 Task: Use the formula "MINUTE" in spreadsheet "Project portfolio".
Action: Mouse moved to (264, 248)
Screenshot: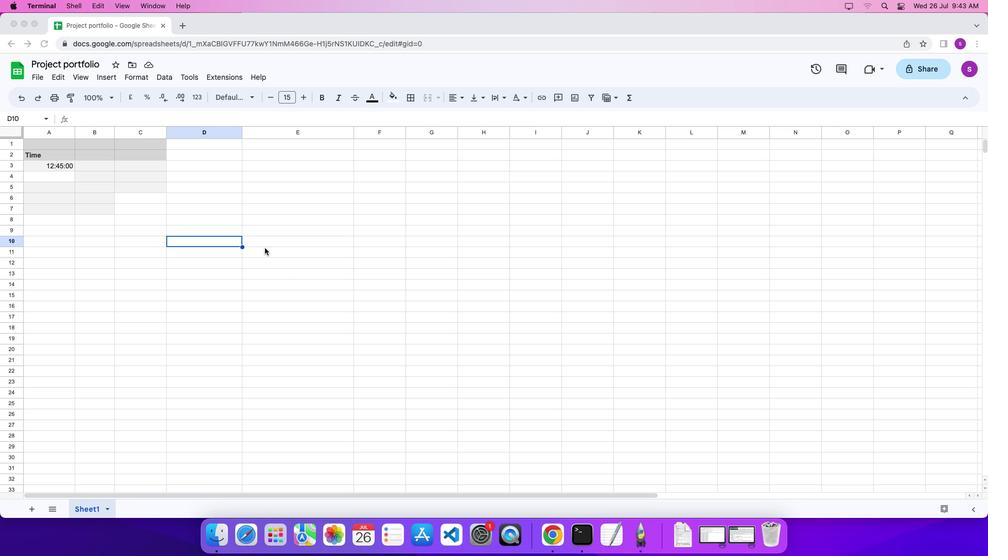 
Action: Mouse pressed left at (264, 248)
Screenshot: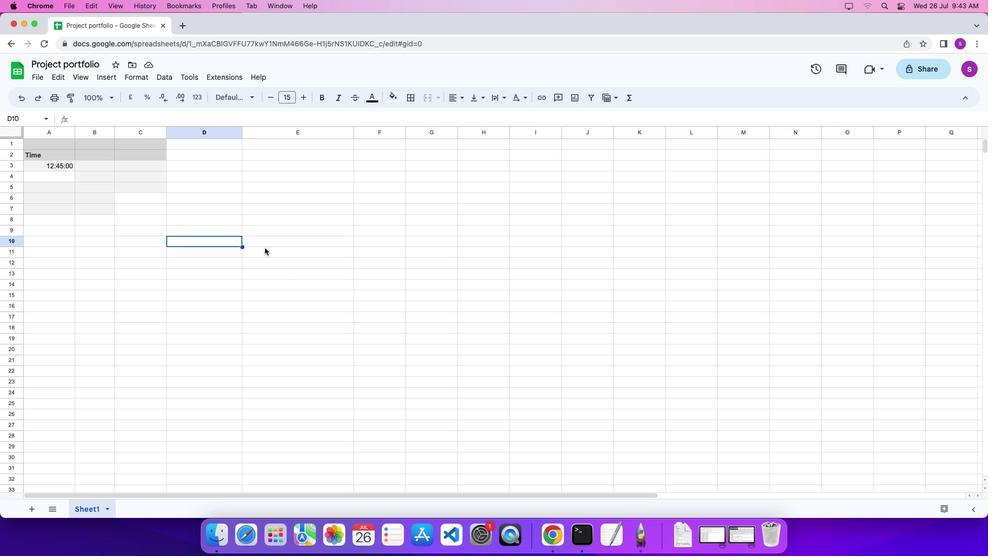 
Action: Mouse pressed left at (264, 248)
Screenshot: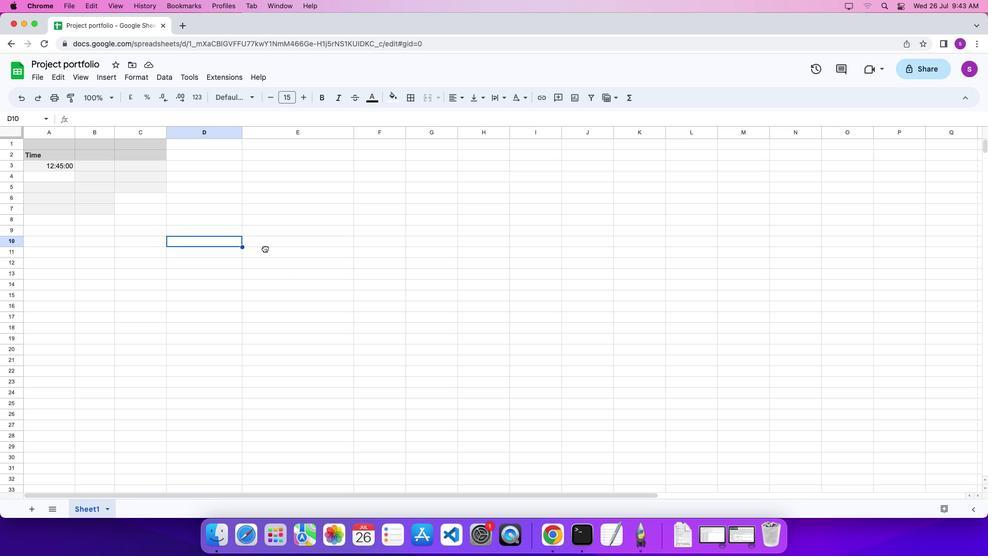 
Action: Key pressed '='
Screenshot: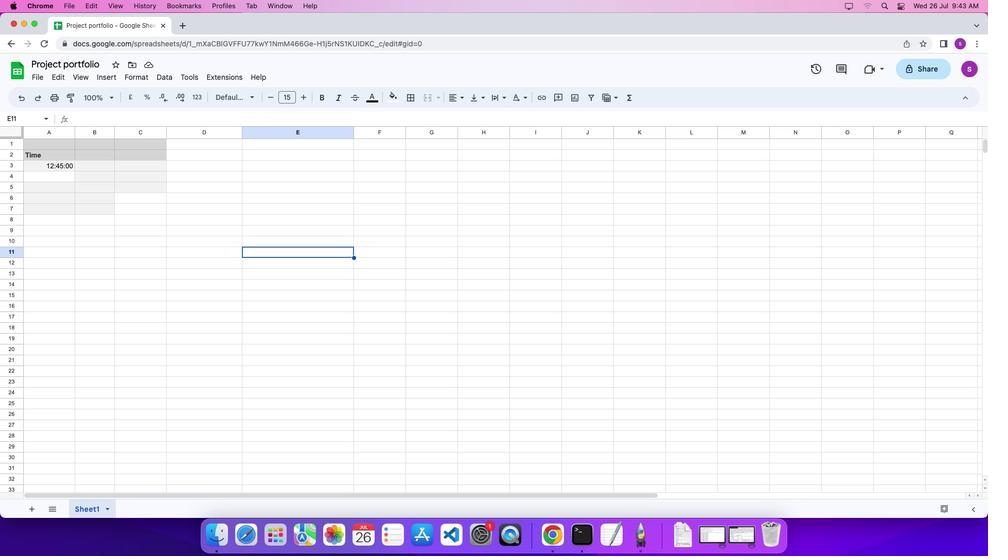 
Action: Mouse moved to (627, 97)
Screenshot: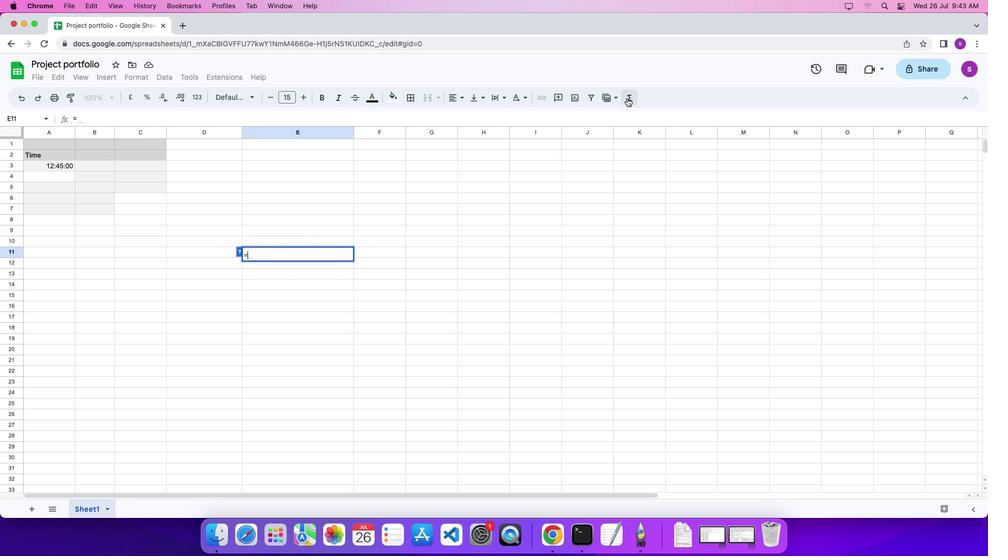 
Action: Mouse pressed left at (627, 97)
Screenshot: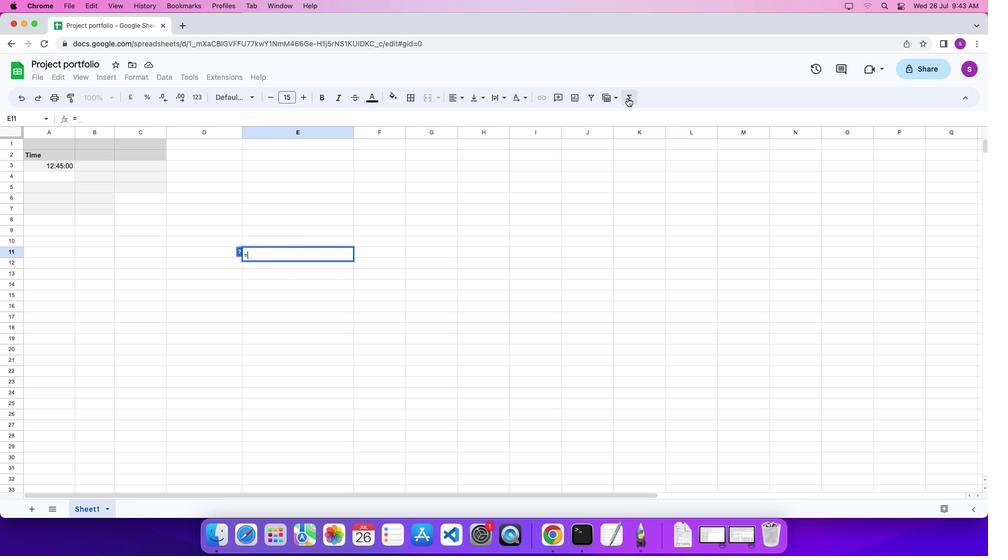 
Action: Mouse moved to (785, 468)
Screenshot: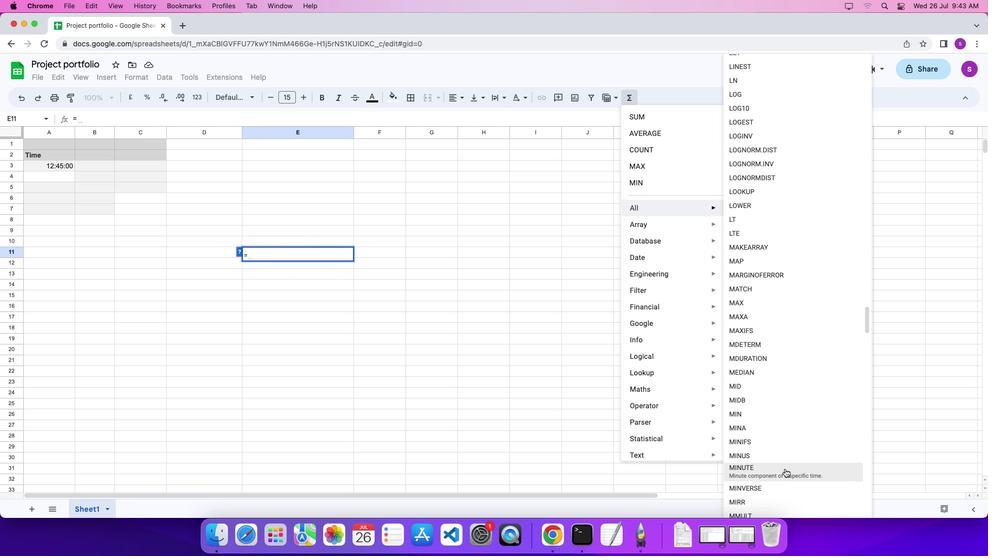
Action: Mouse pressed left at (785, 468)
Screenshot: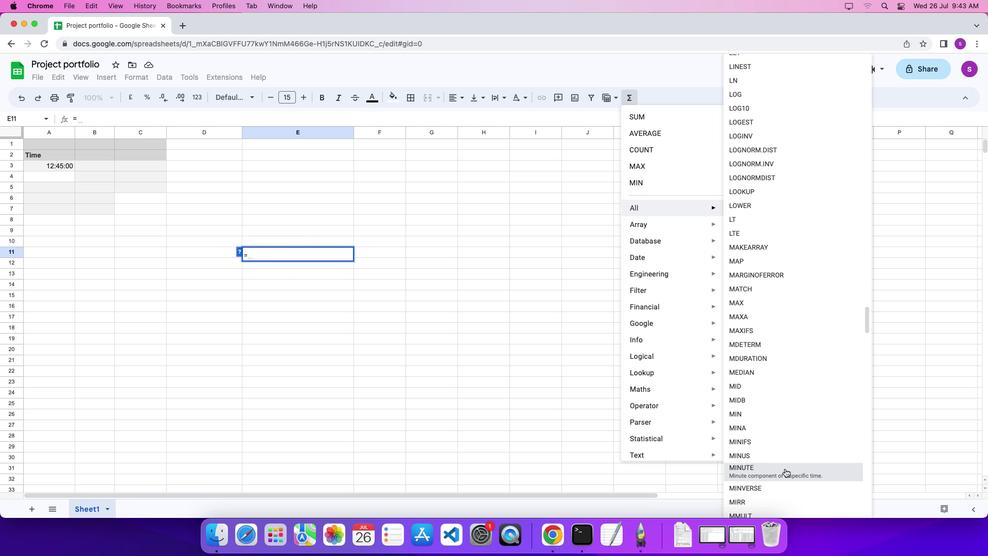 
Action: Mouse moved to (38, 164)
Screenshot: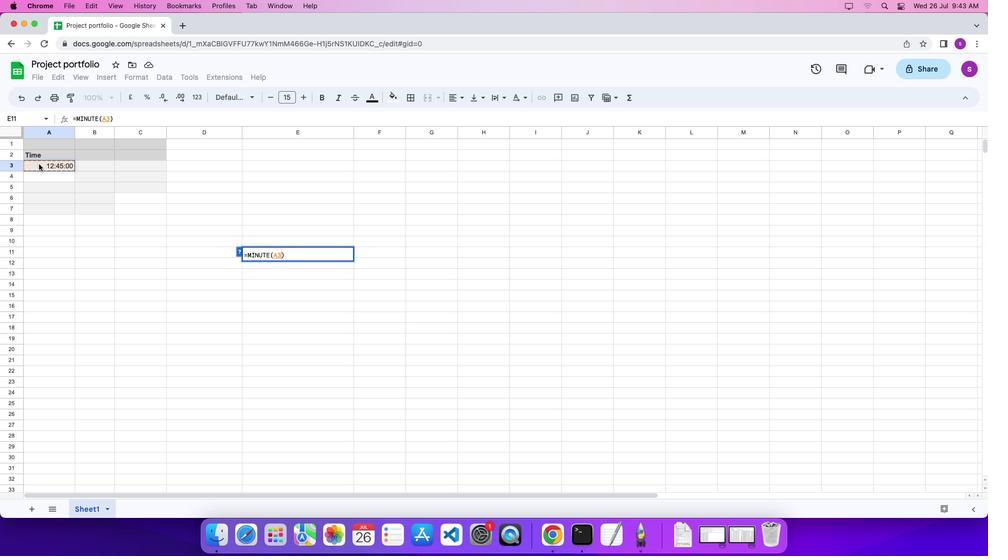 
Action: Mouse pressed left at (38, 164)
Screenshot: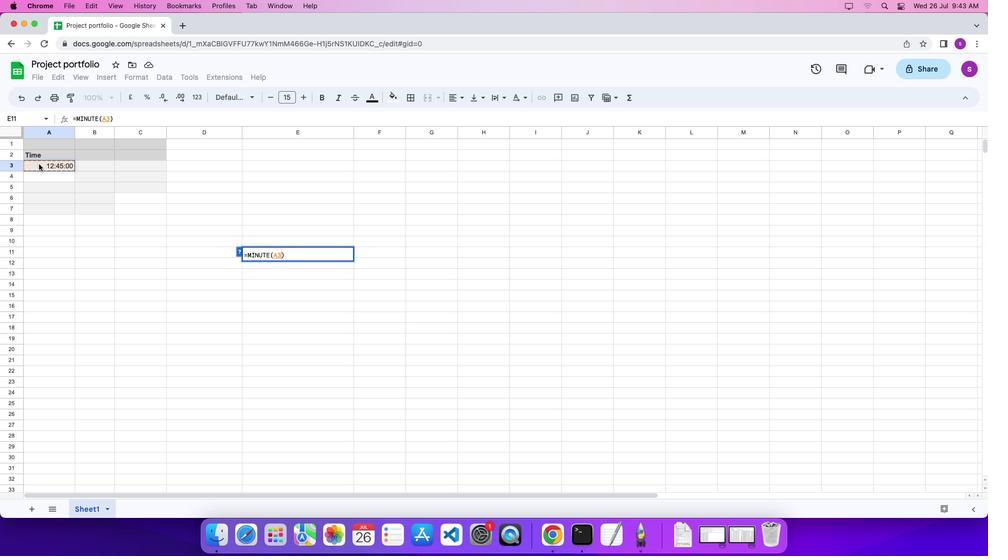 
Action: Mouse moved to (39, 164)
Screenshot: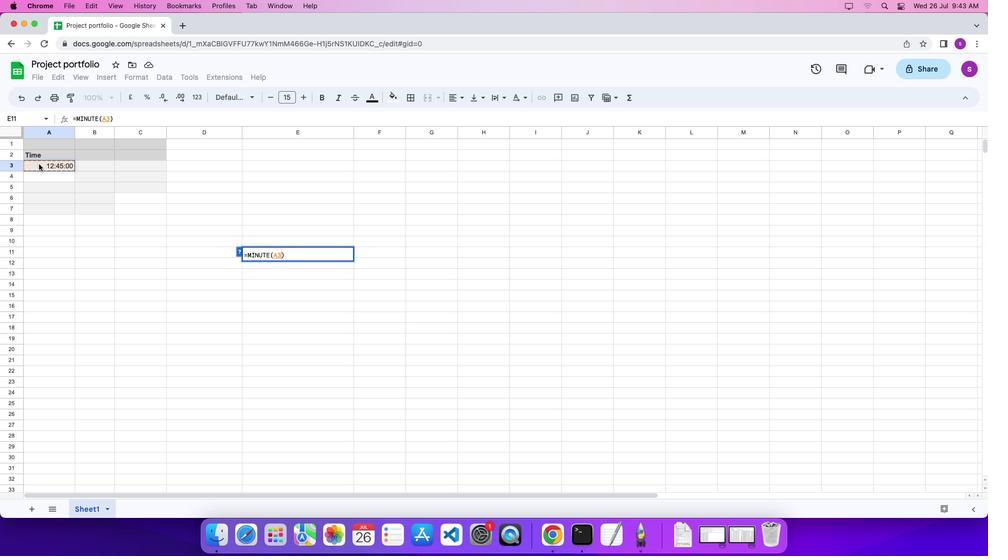 
Action: Key pressed '\x03'
Screenshot: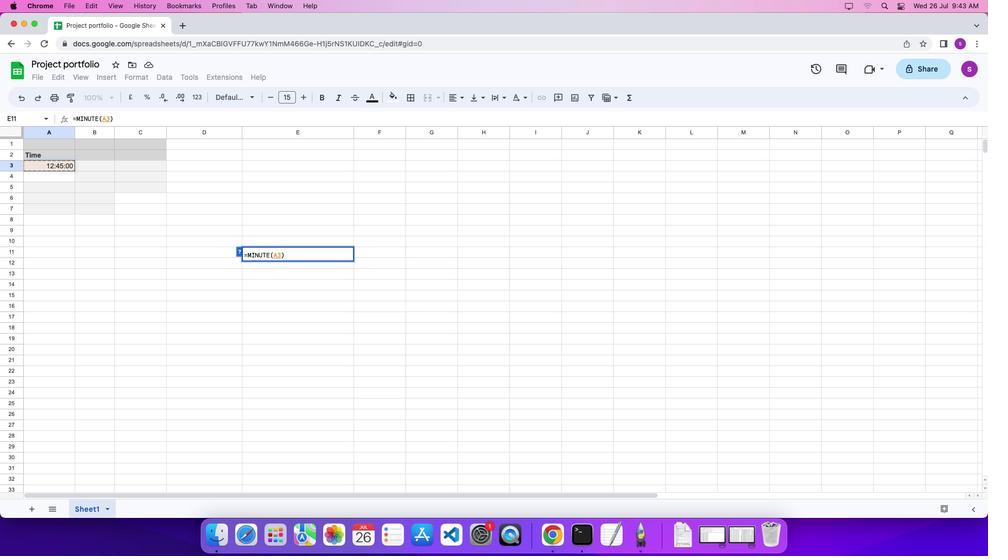 
